 Task: Add the task  Create a new online platform for online meditation and mindfulness sessions to the section Lightning Strike in the project BrightWorks and add a Due Date to the respective task as 2024/03/21
Action: Mouse moved to (589, 449)
Screenshot: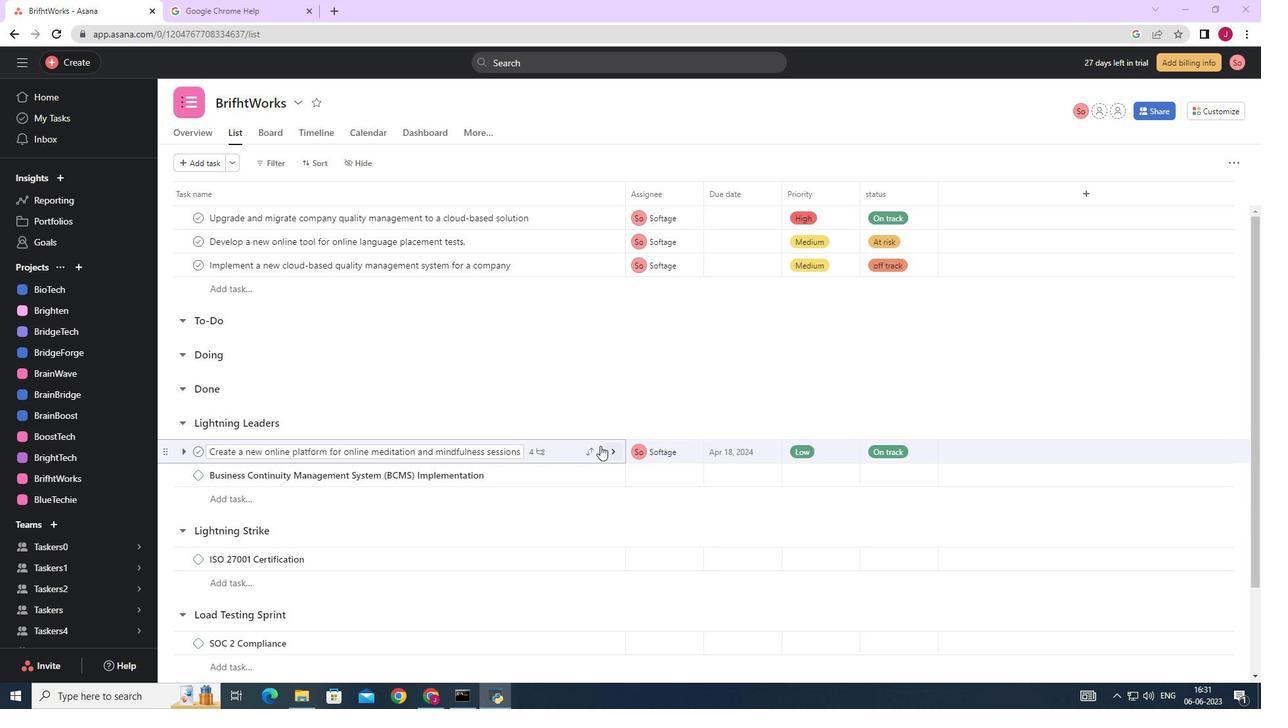 
Action: Mouse pressed left at (589, 449)
Screenshot: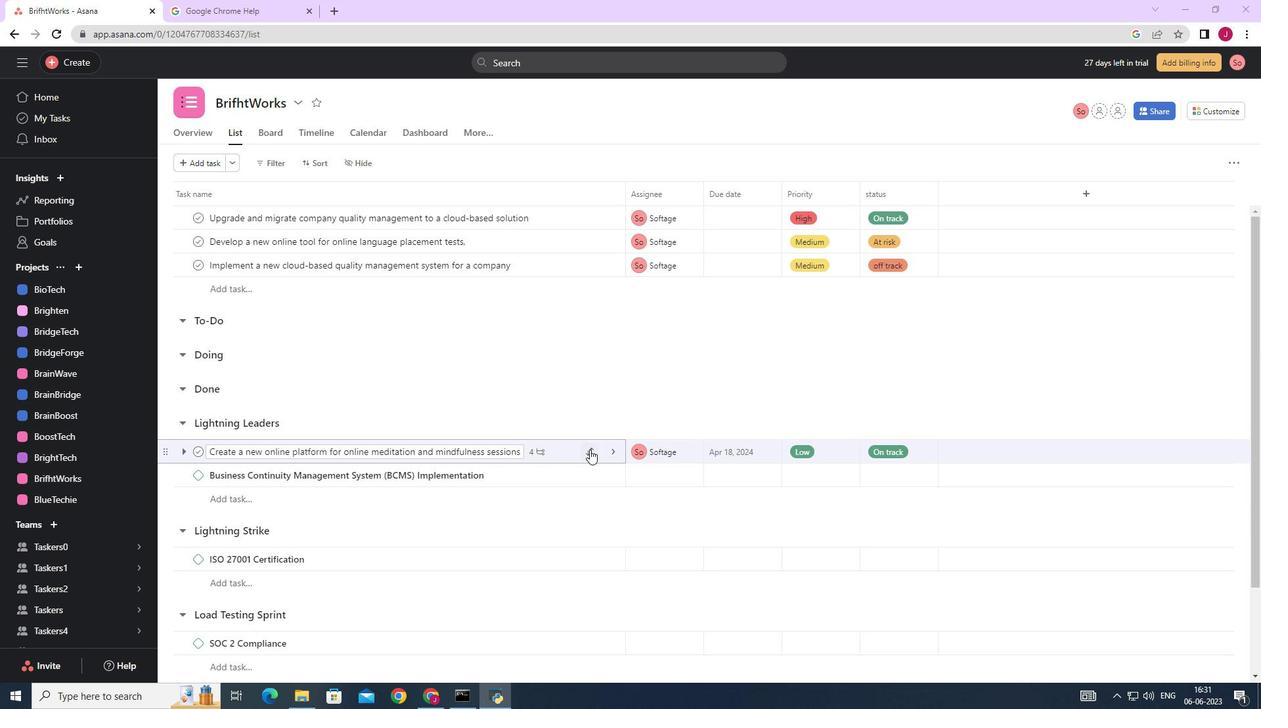 
Action: Mouse moved to (532, 378)
Screenshot: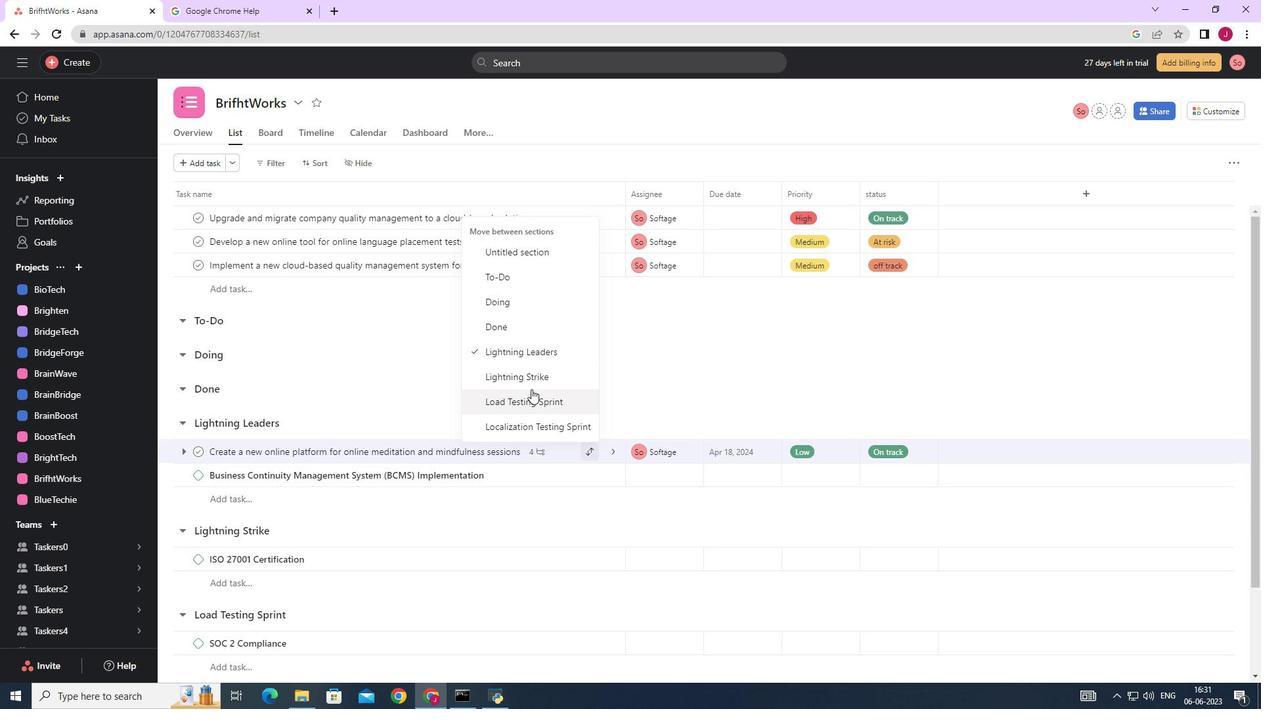 
Action: Mouse pressed left at (532, 378)
Screenshot: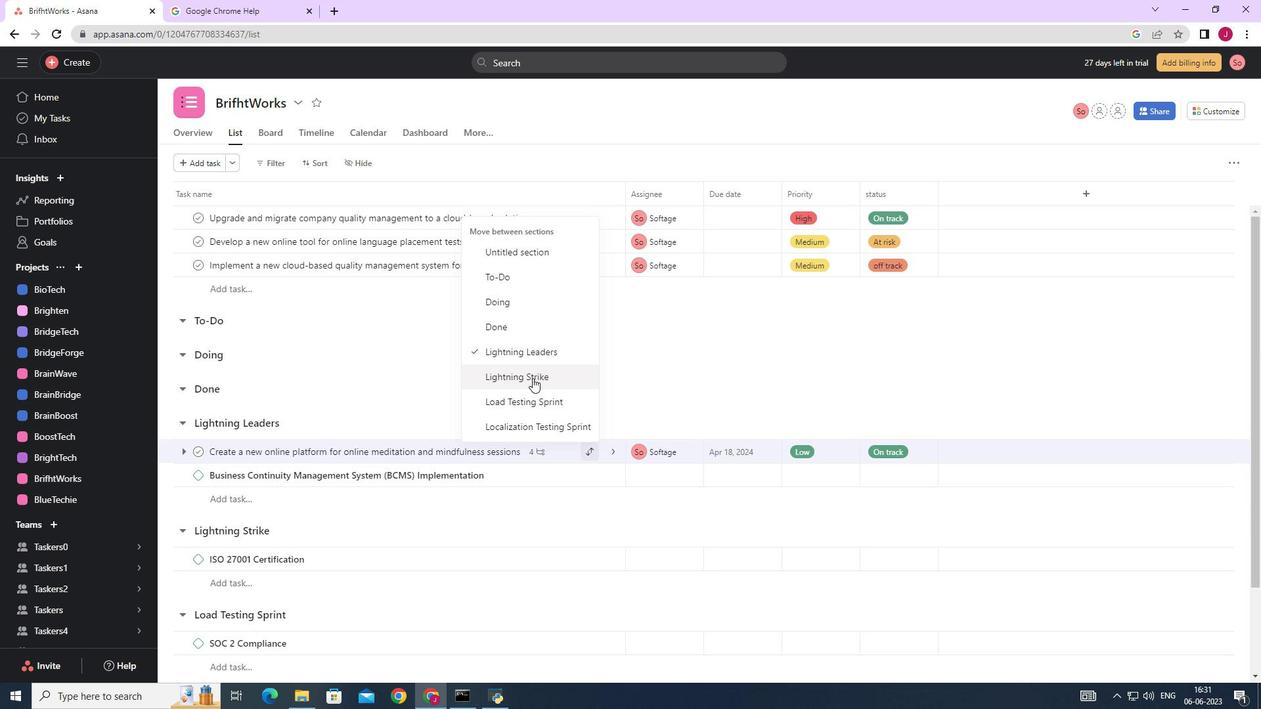 
Action: Mouse moved to (771, 536)
Screenshot: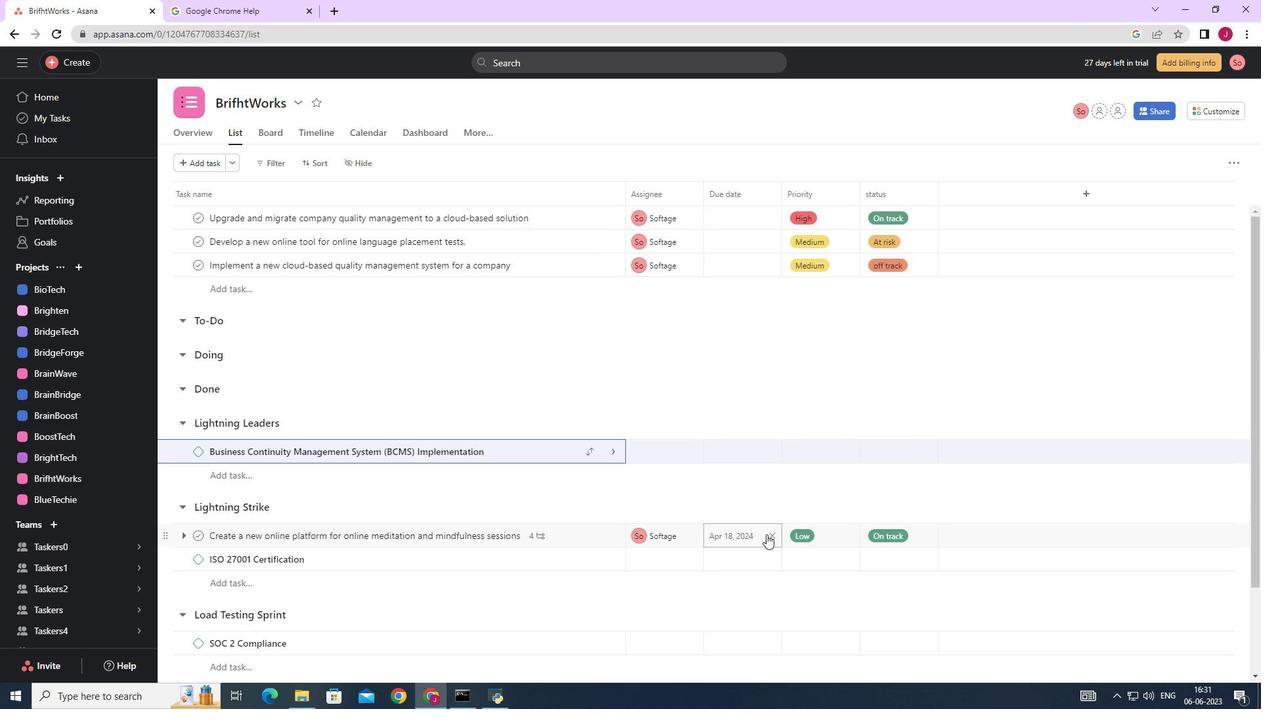 
Action: Mouse pressed left at (771, 536)
Screenshot: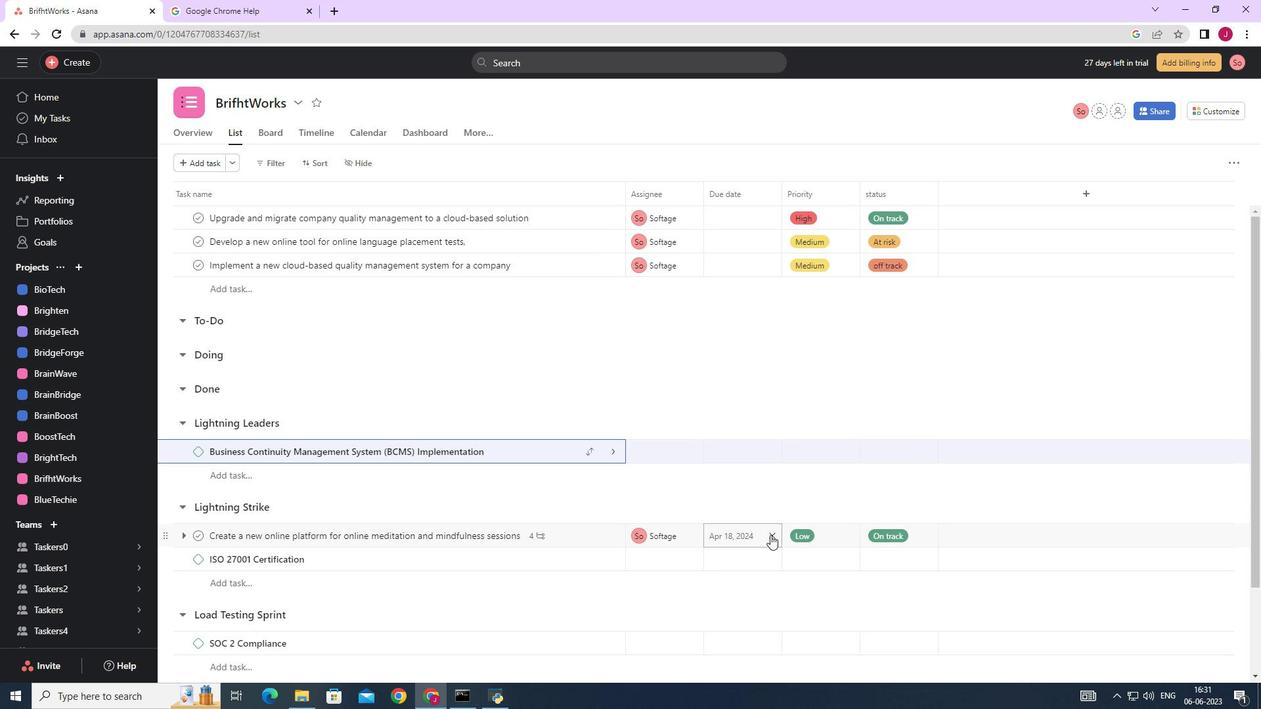 
Action: Mouse moved to (744, 533)
Screenshot: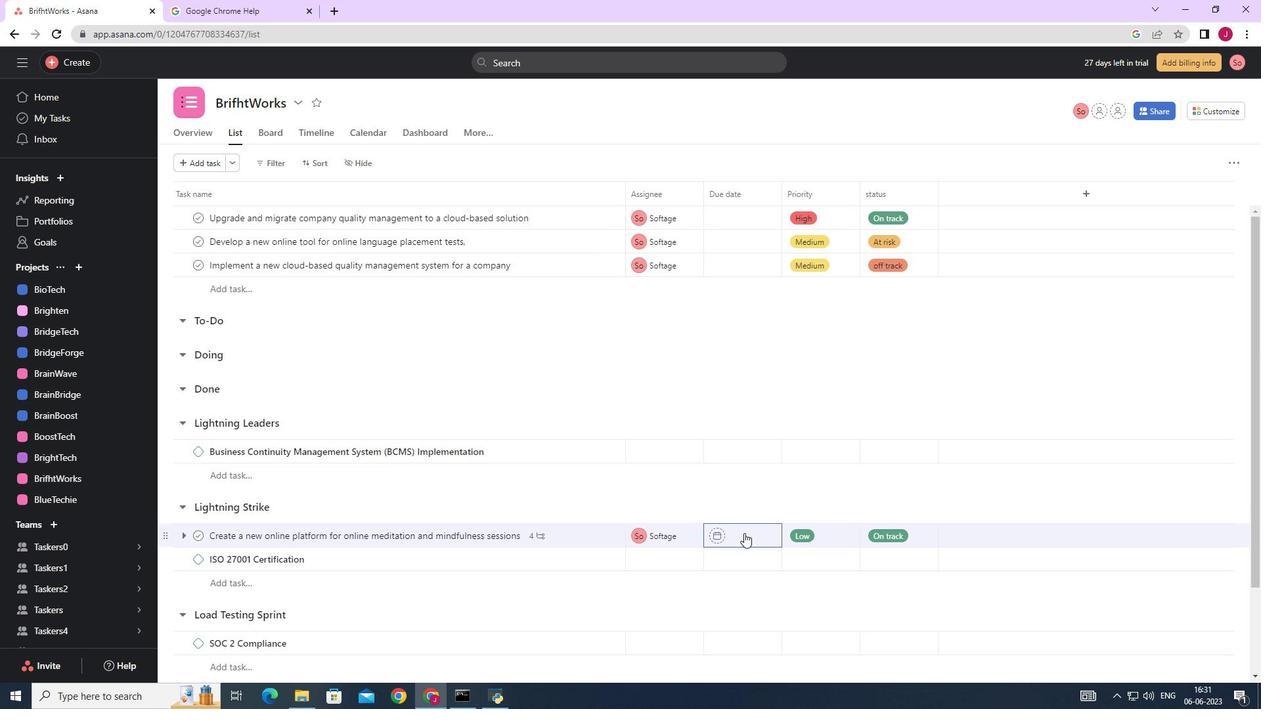 
Action: Mouse pressed left at (744, 533)
Screenshot: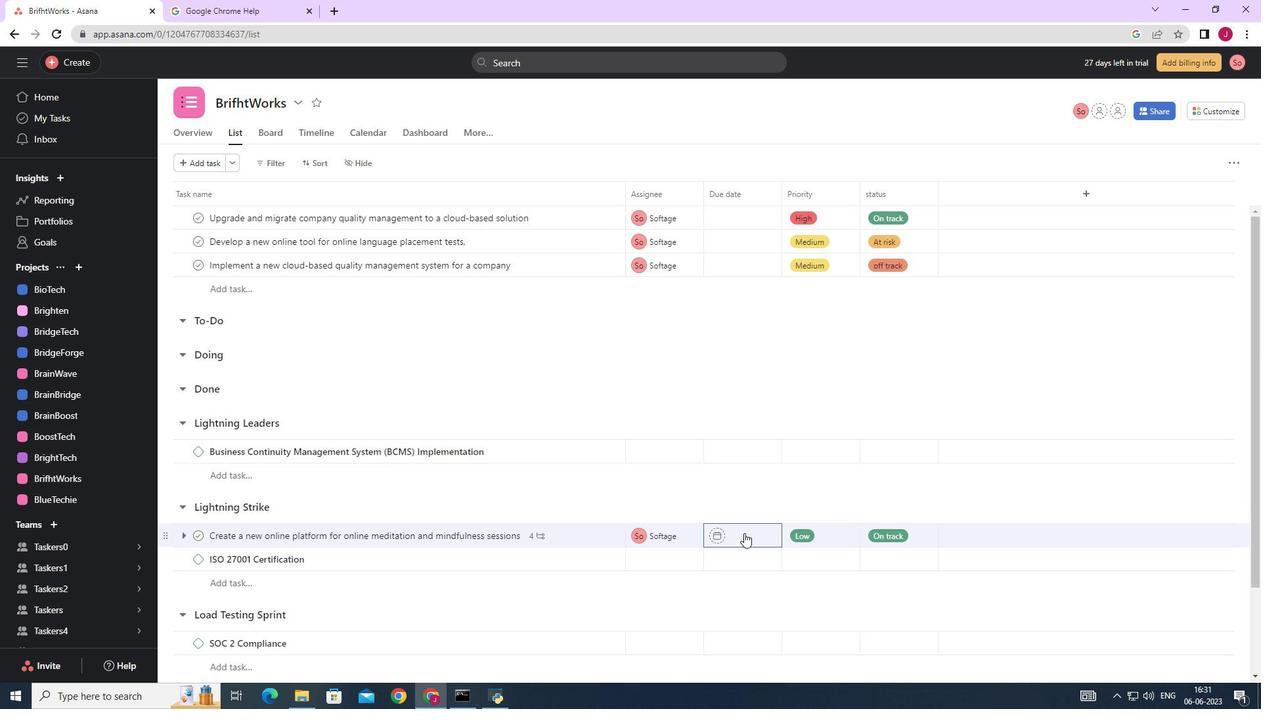 
Action: Mouse moved to (878, 327)
Screenshot: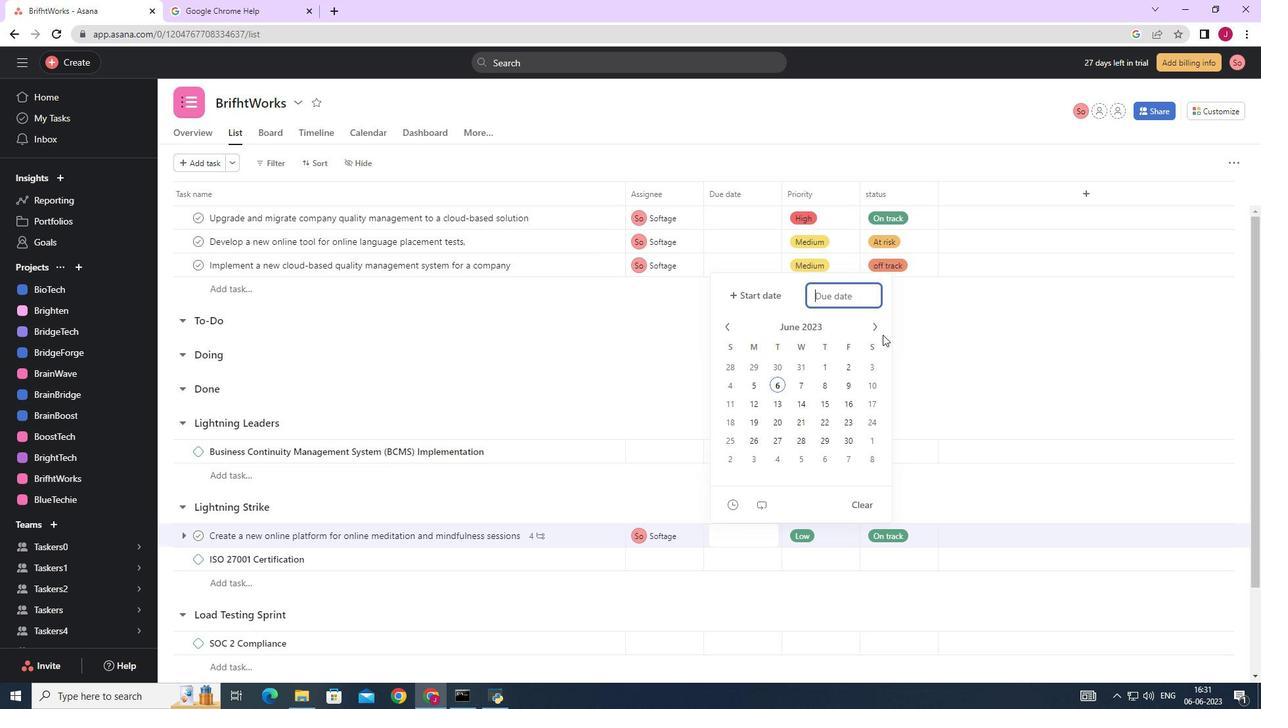 
Action: Mouse pressed left at (878, 327)
Screenshot: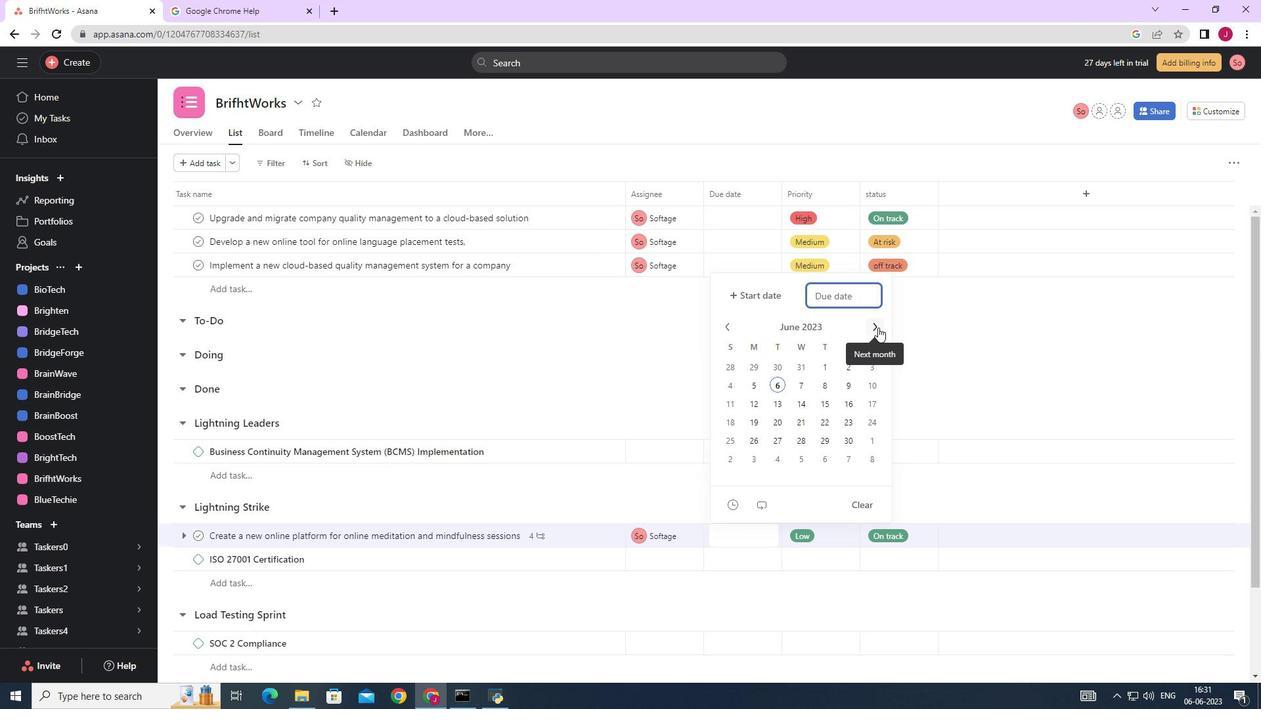 
Action: Mouse pressed left at (878, 327)
Screenshot: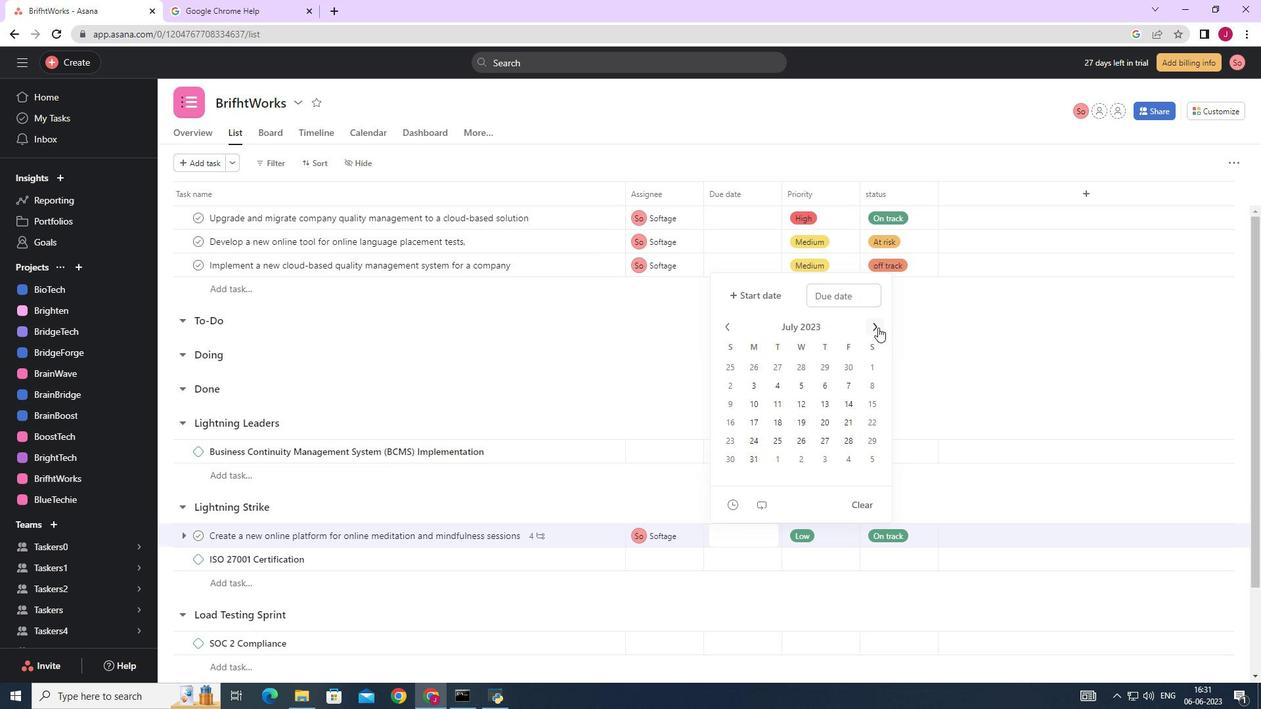 
Action: Mouse pressed left at (878, 327)
Screenshot: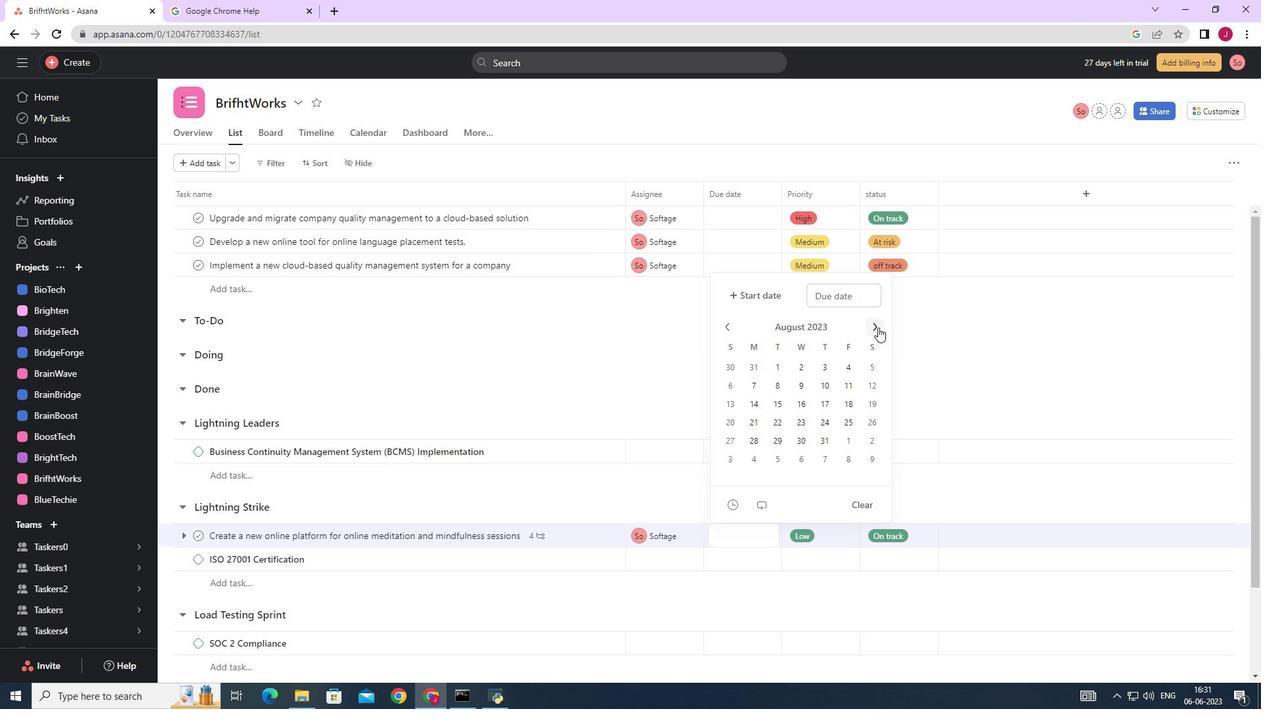 
Action: Mouse pressed left at (878, 327)
Screenshot: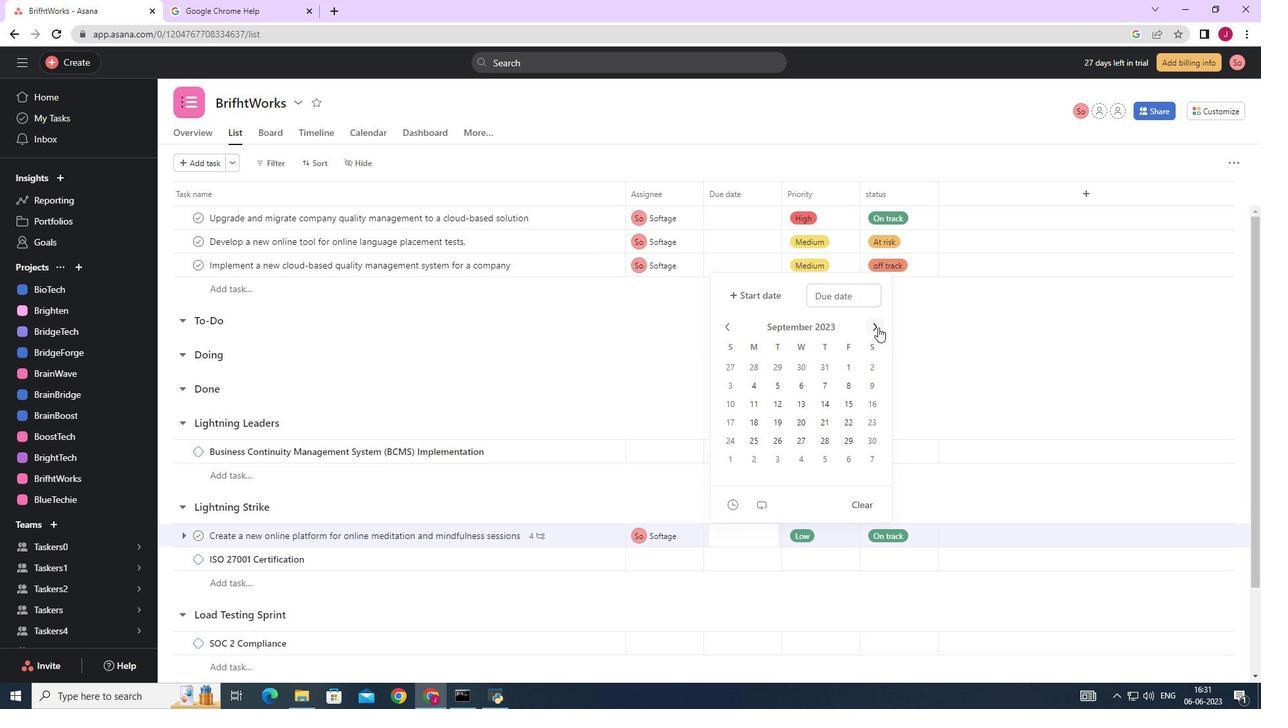 
Action: Mouse pressed left at (878, 327)
Screenshot: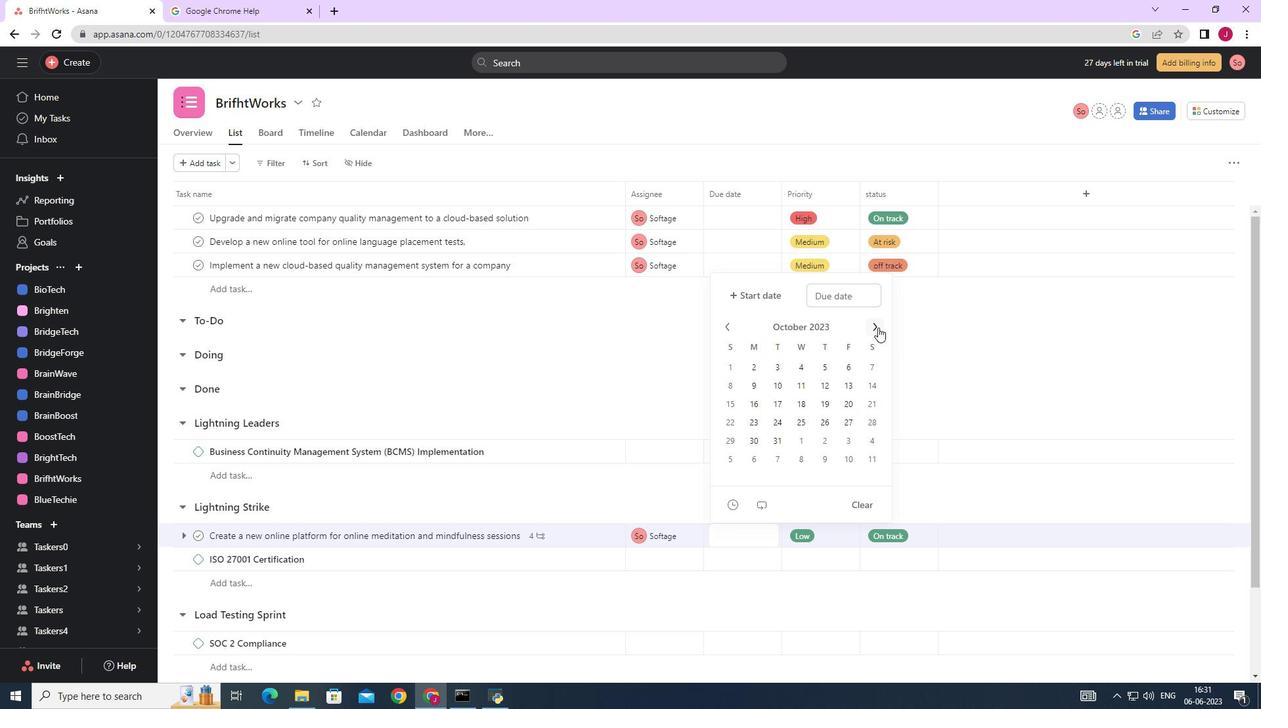 
Action: Mouse pressed left at (878, 327)
Screenshot: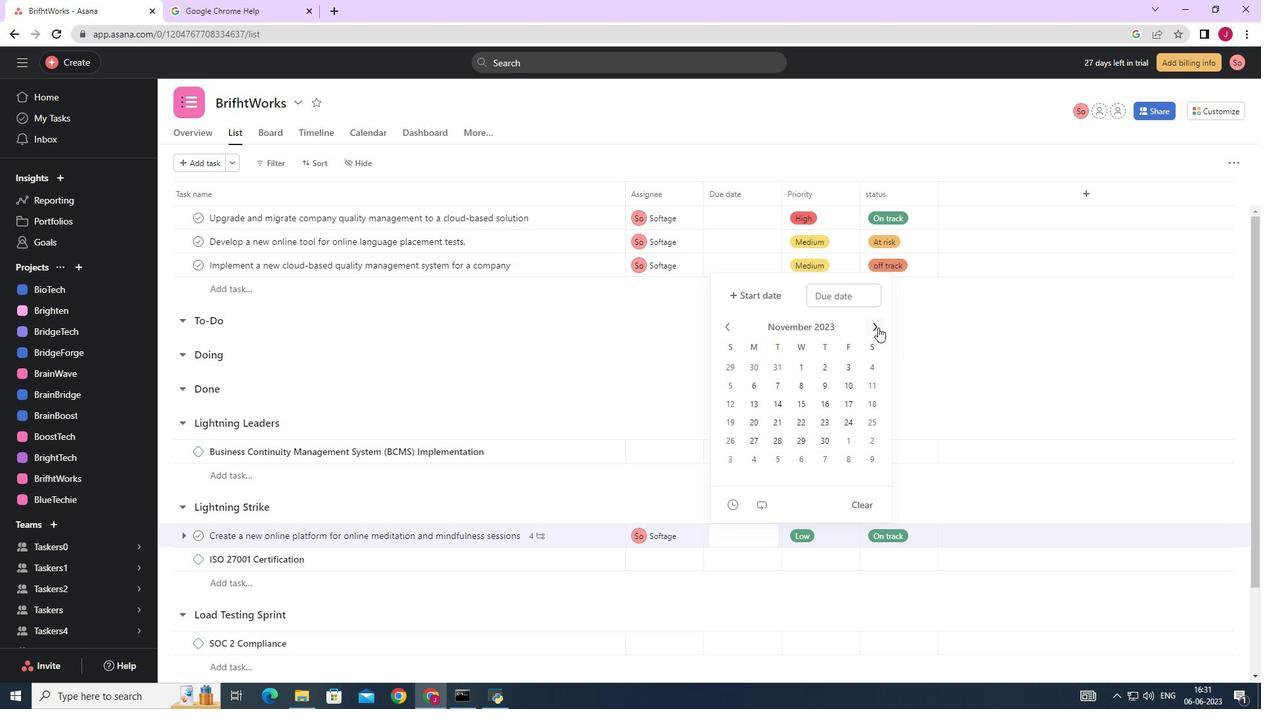 
Action: Mouse pressed left at (878, 327)
Screenshot: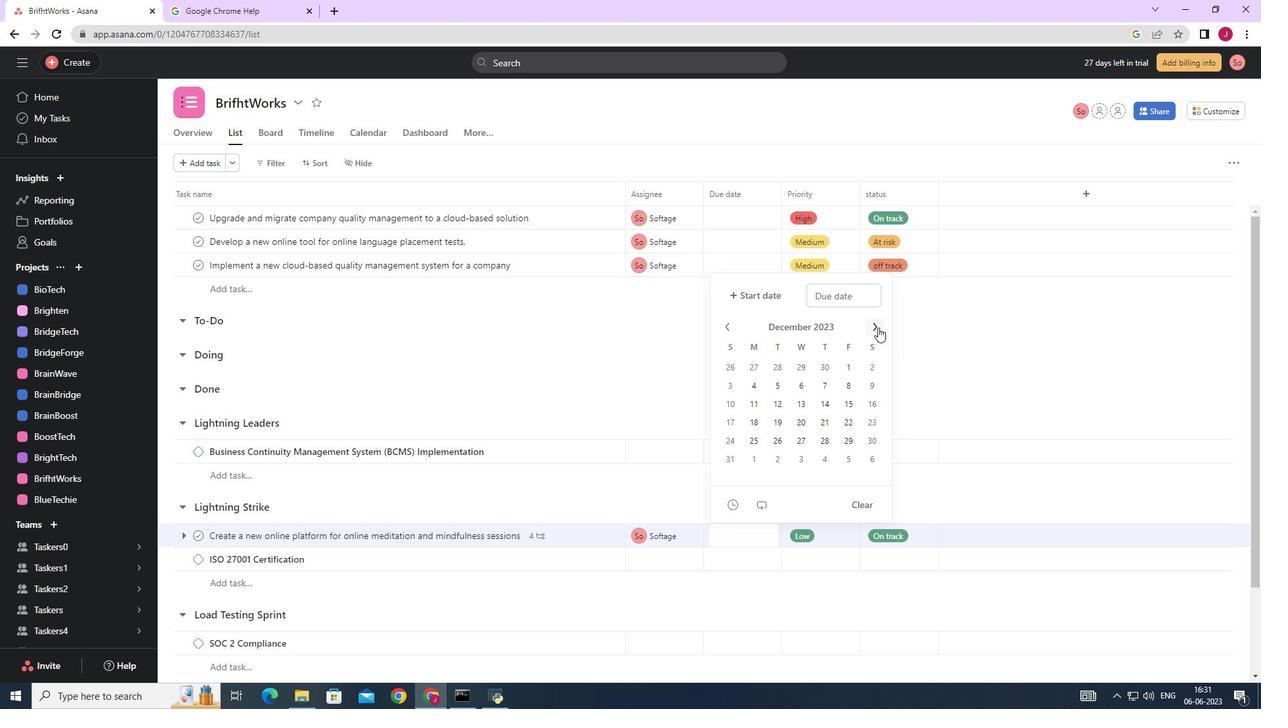 
Action: Mouse pressed left at (878, 327)
Screenshot: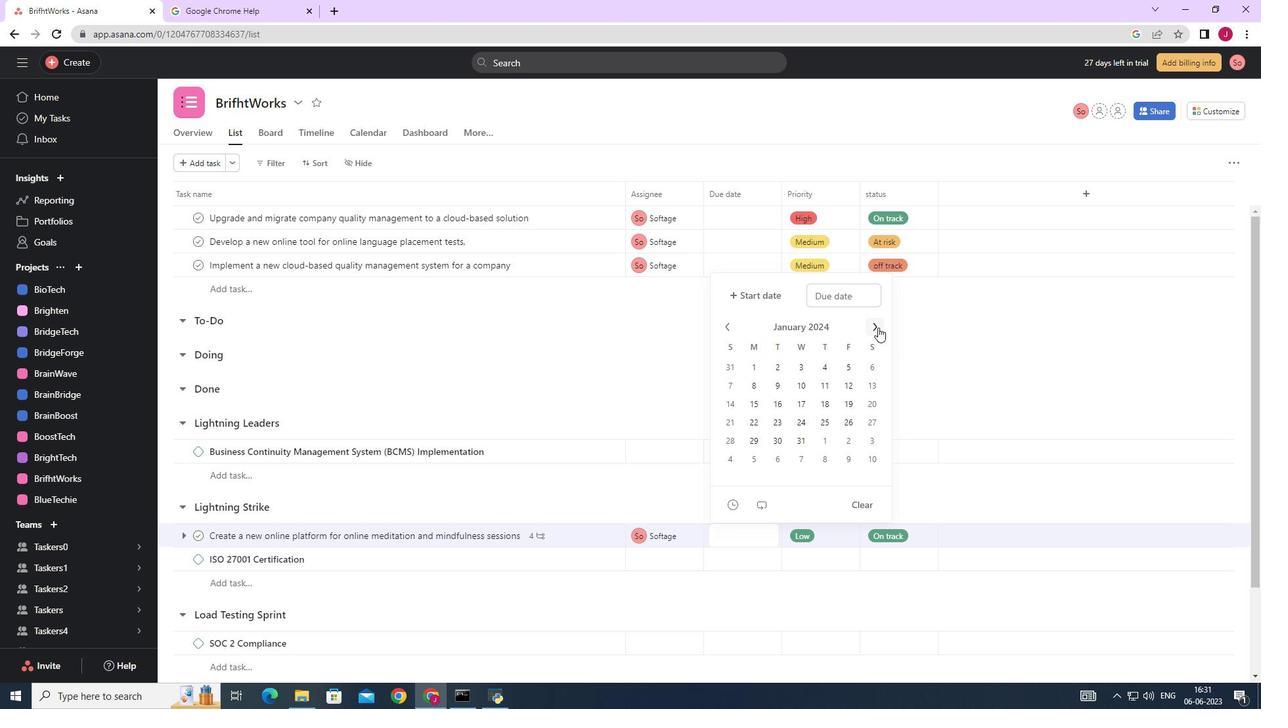 
Action: Mouse pressed left at (878, 327)
Screenshot: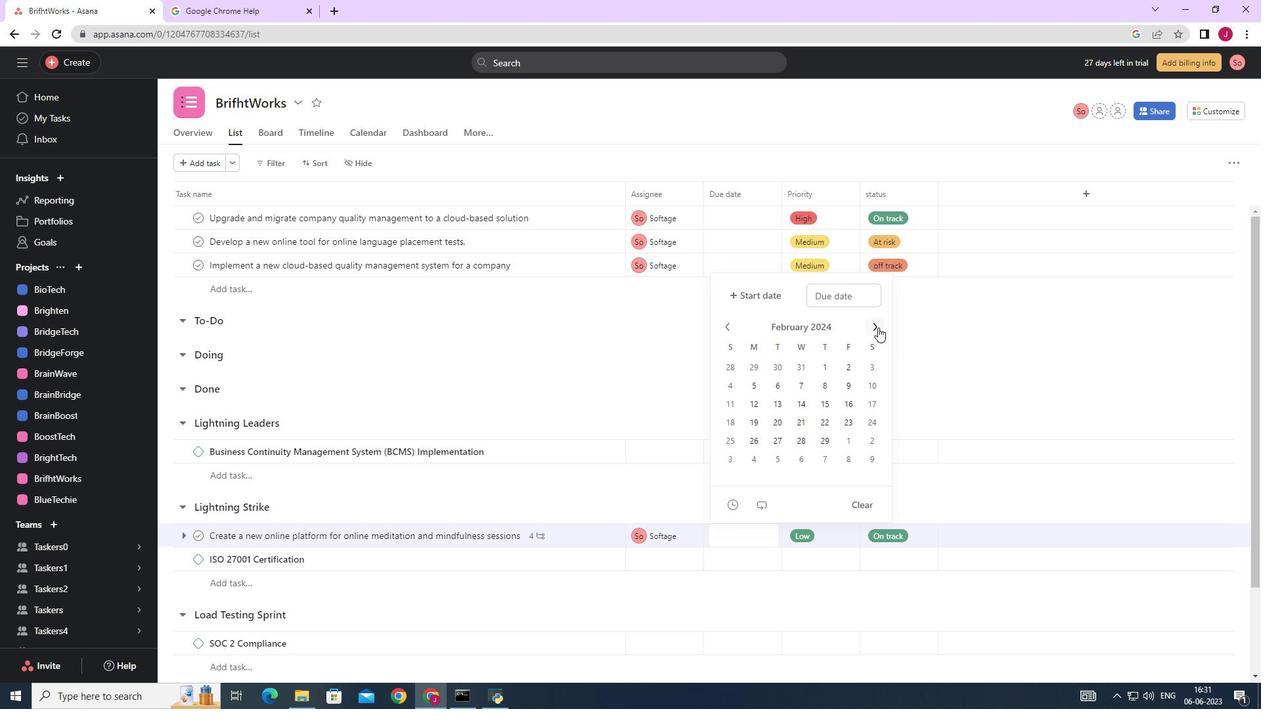 
Action: Mouse moved to (823, 424)
Screenshot: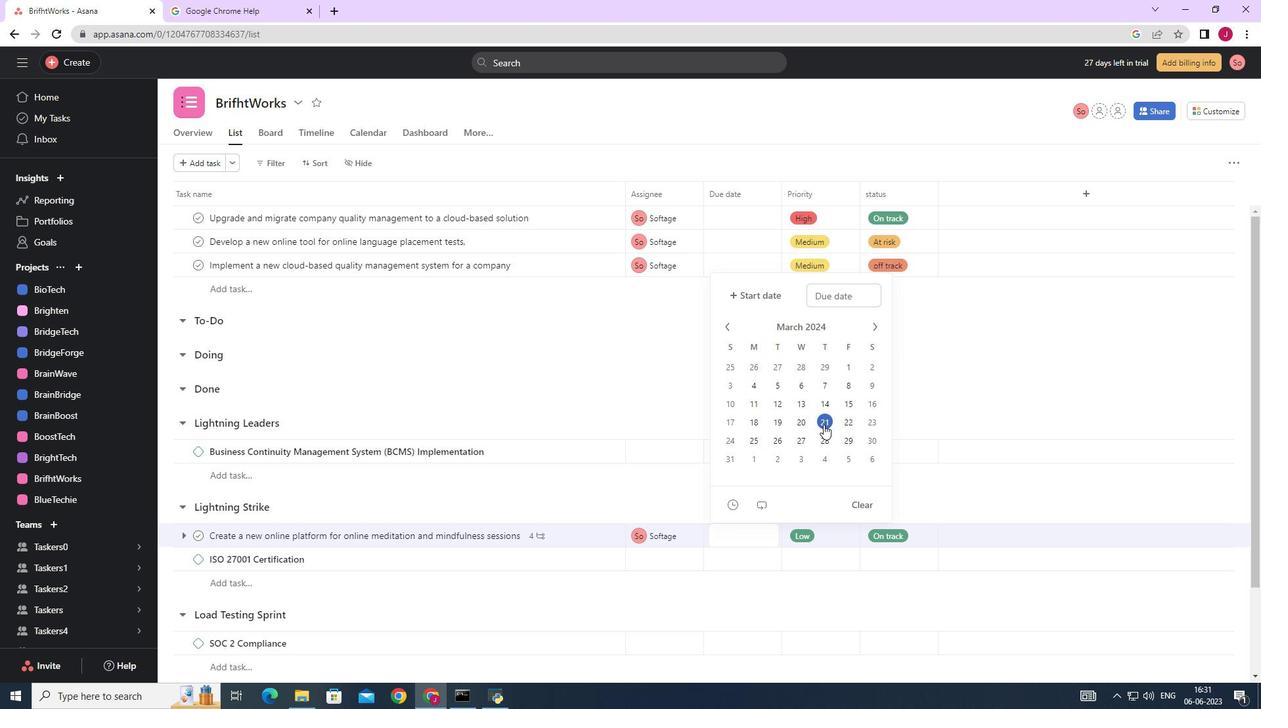 
Action: Mouse pressed left at (823, 424)
Screenshot: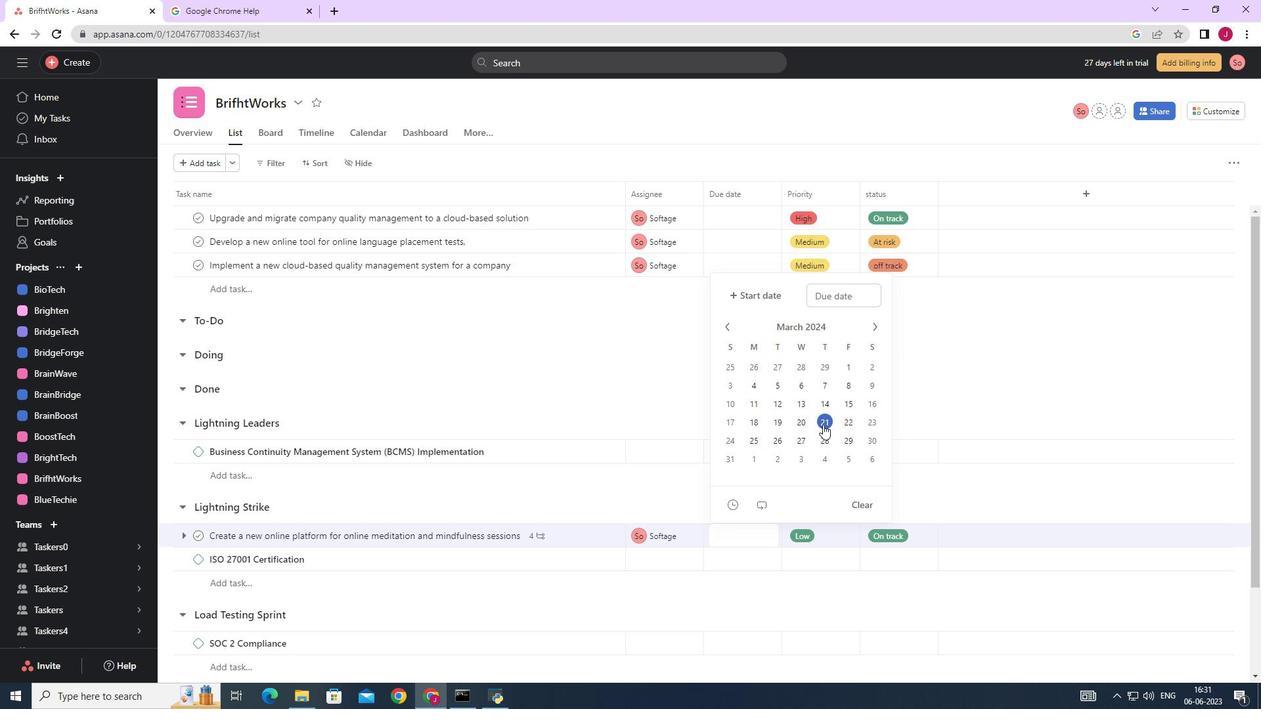 
Action: Mouse moved to (1048, 350)
Screenshot: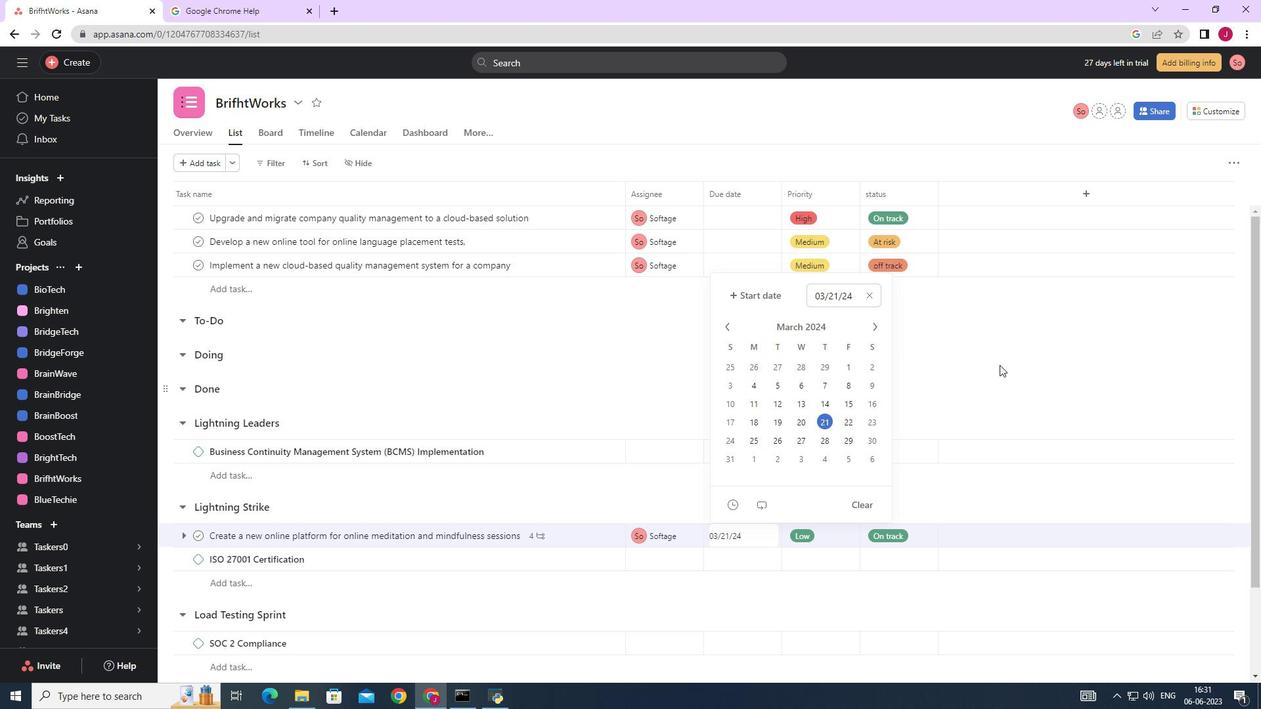 
Action: Mouse pressed left at (1048, 350)
Screenshot: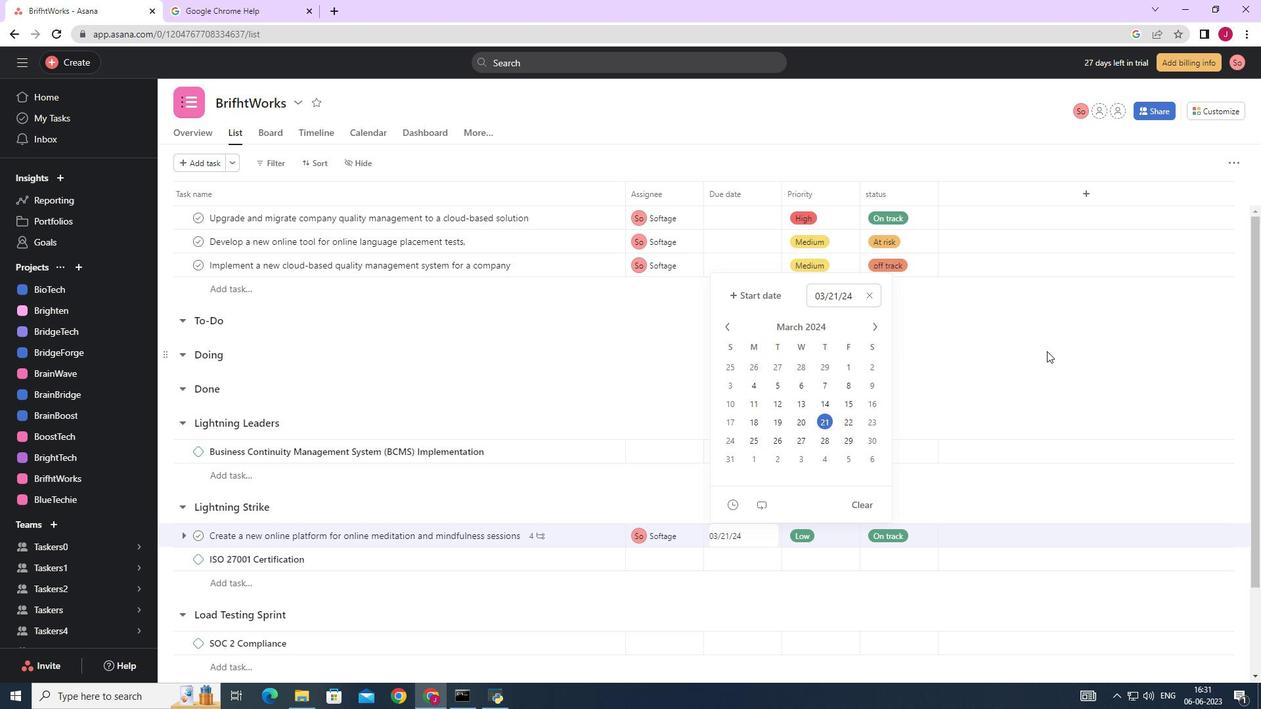 
Action: Mouse moved to (1048, 350)
Screenshot: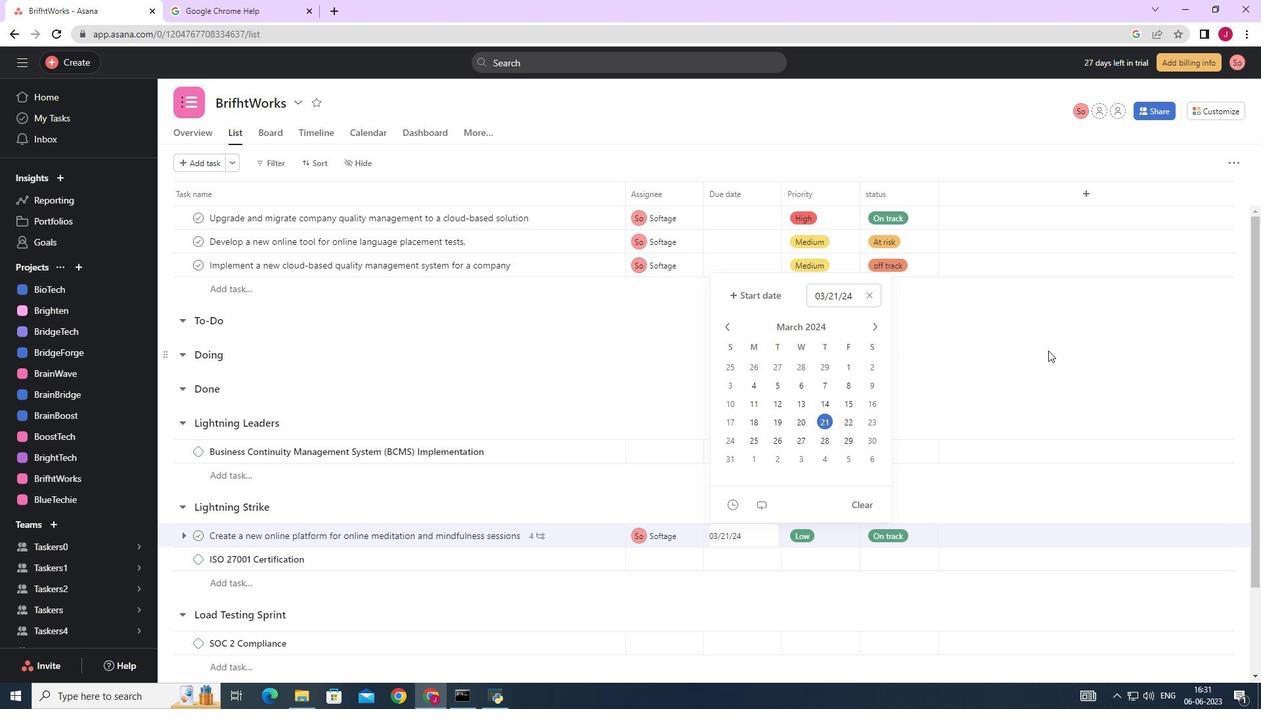 
